 Task: Add the due date of "July 20" to the card.
Action: Mouse pressed left at (893, 264)
Screenshot: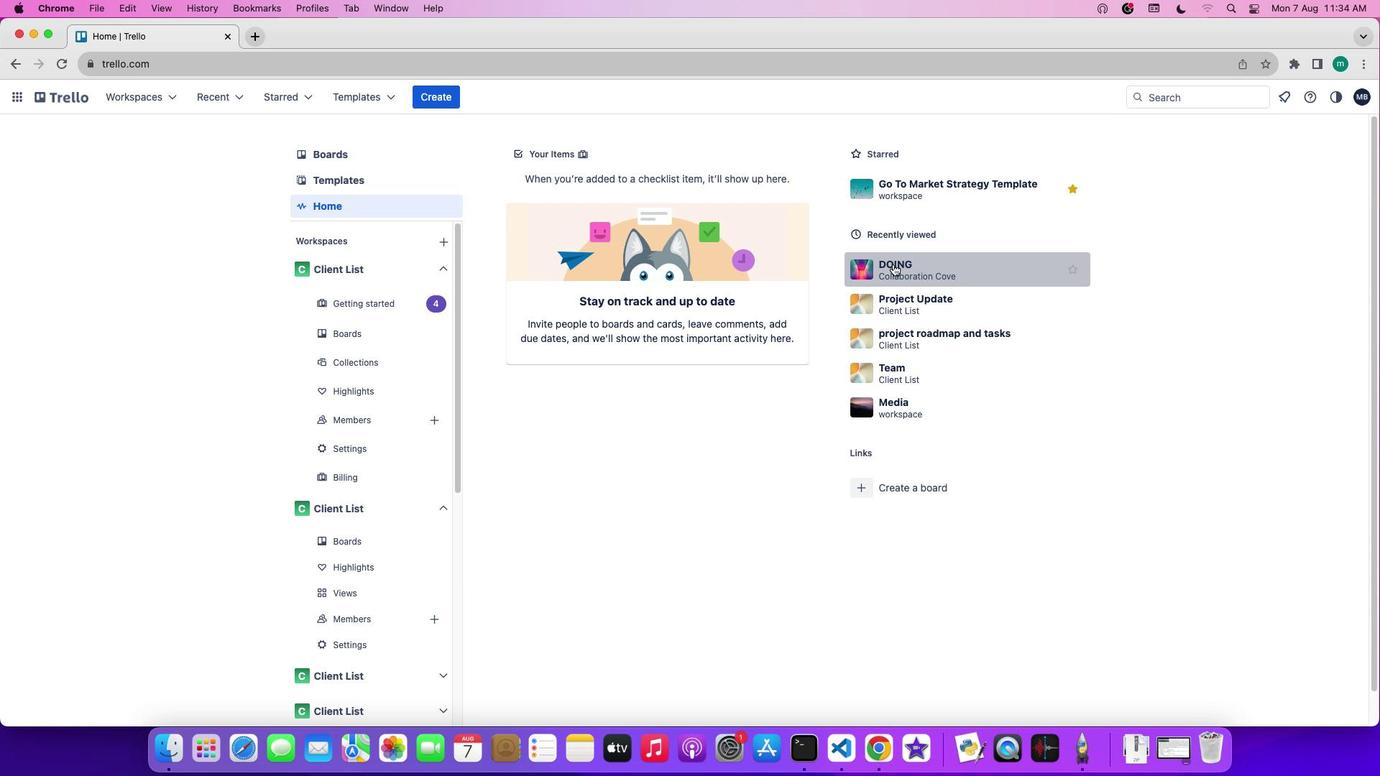 
Action: Mouse moved to (47, 282)
Screenshot: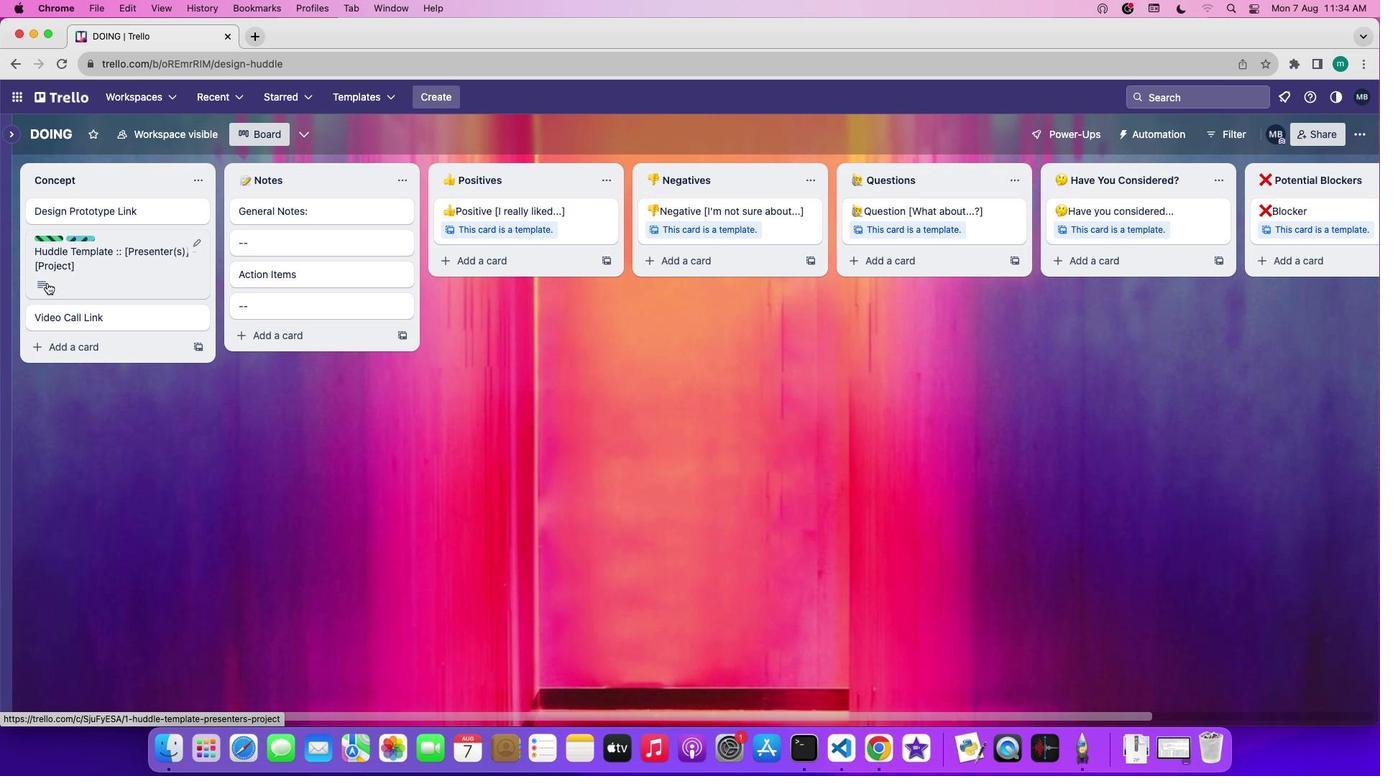 
Action: Mouse pressed left at (47, 282)
Screenshot: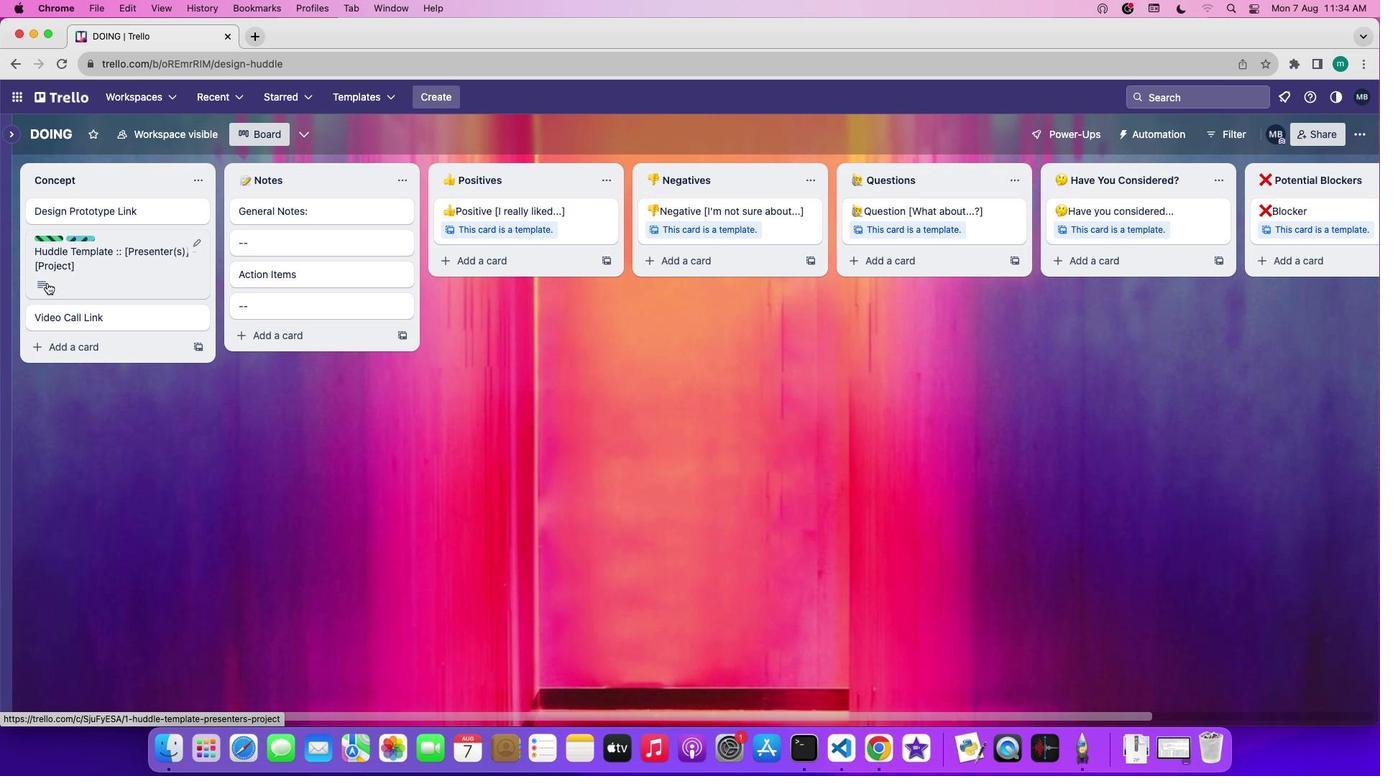 
Action: Mouse moved to (46, 283)
Screenshot: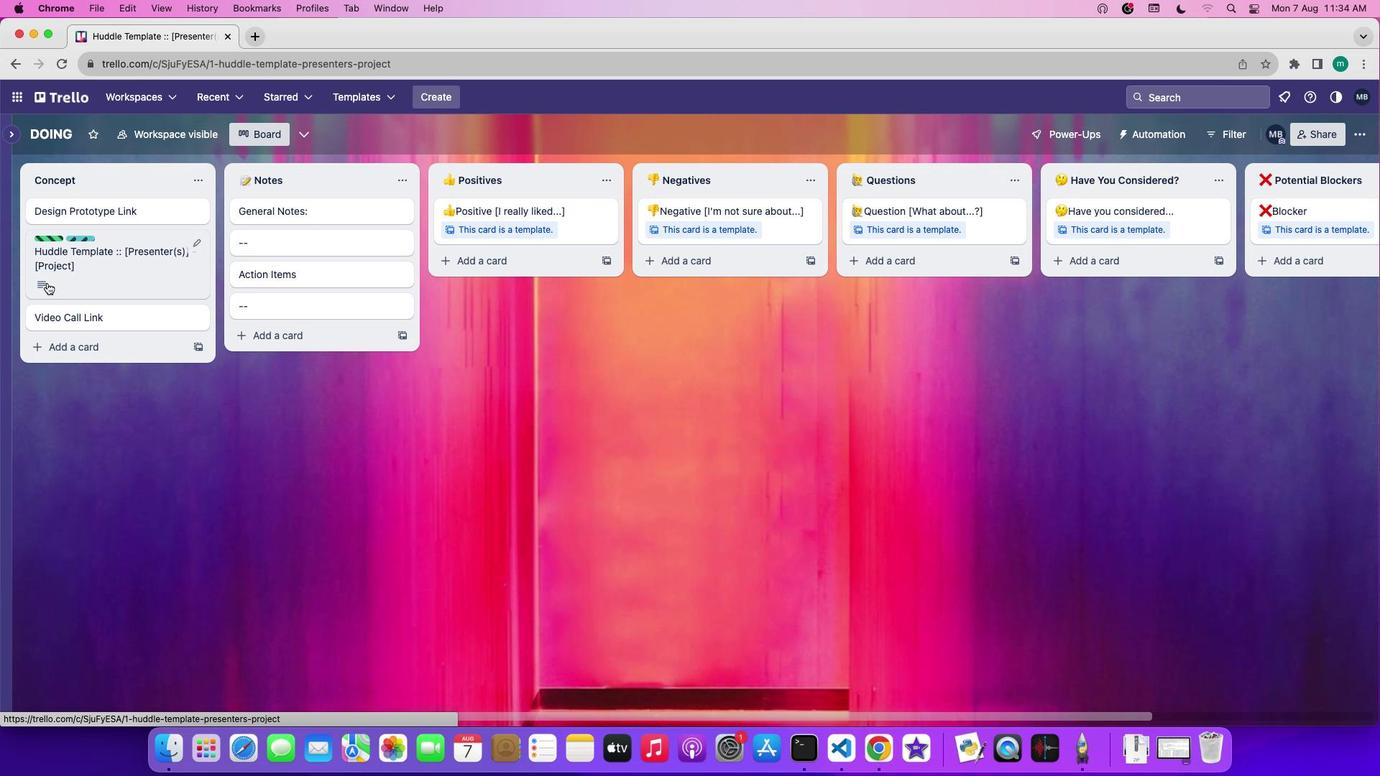 
Action: Mouse pressed left at (46, 283)
Screenshot: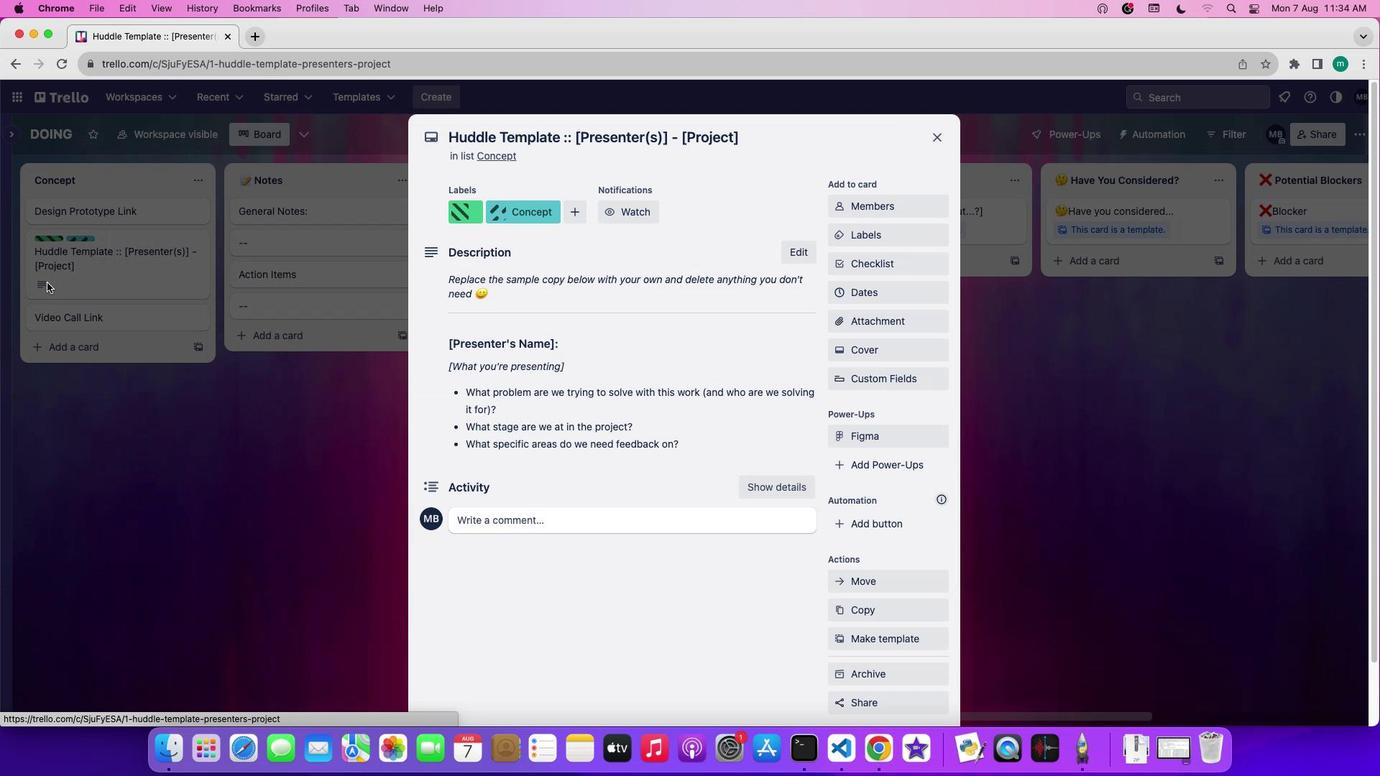
Action: Mouse pressed left at (46, 283)
Screenshot: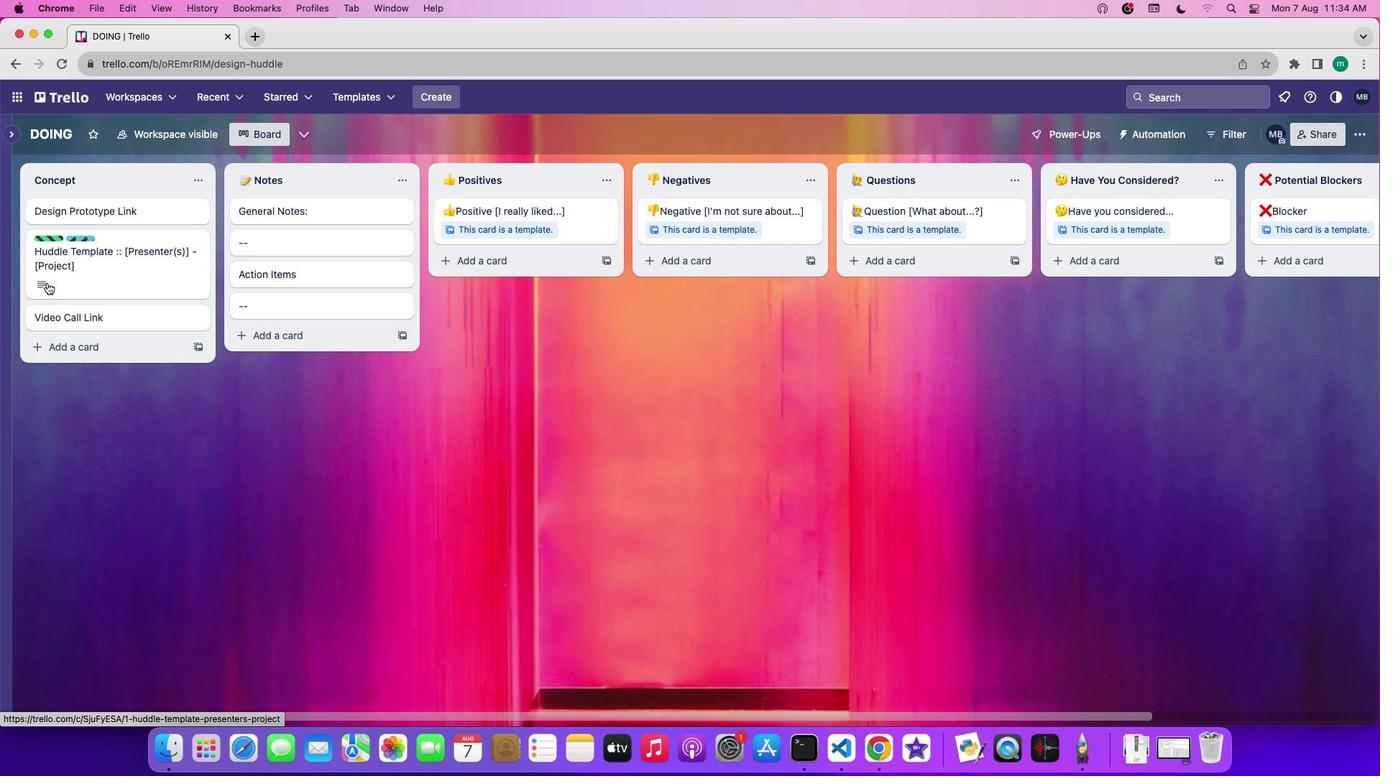 
Action: Mouse moved to (888, 286)
Screenshot: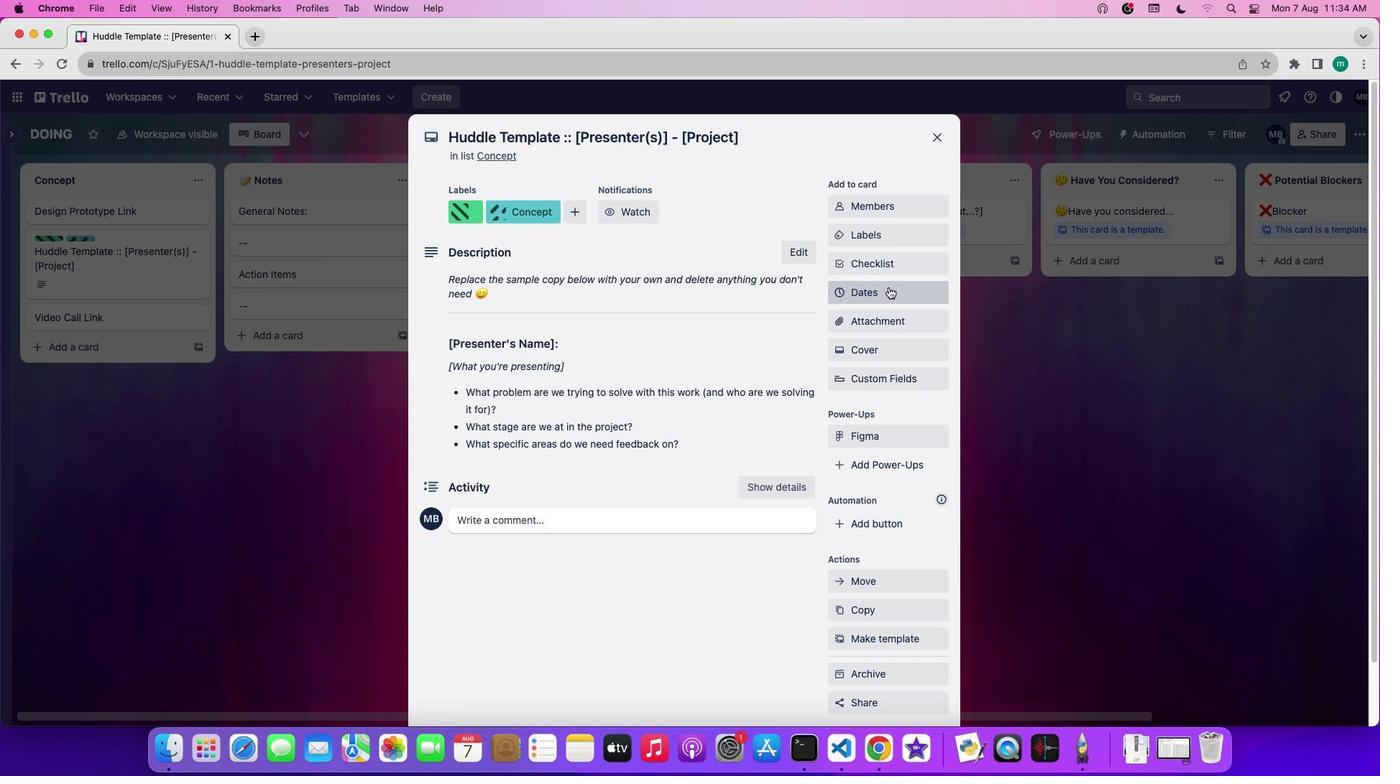 
Action: Mouse pressed left at (888, 286)
Screenshot: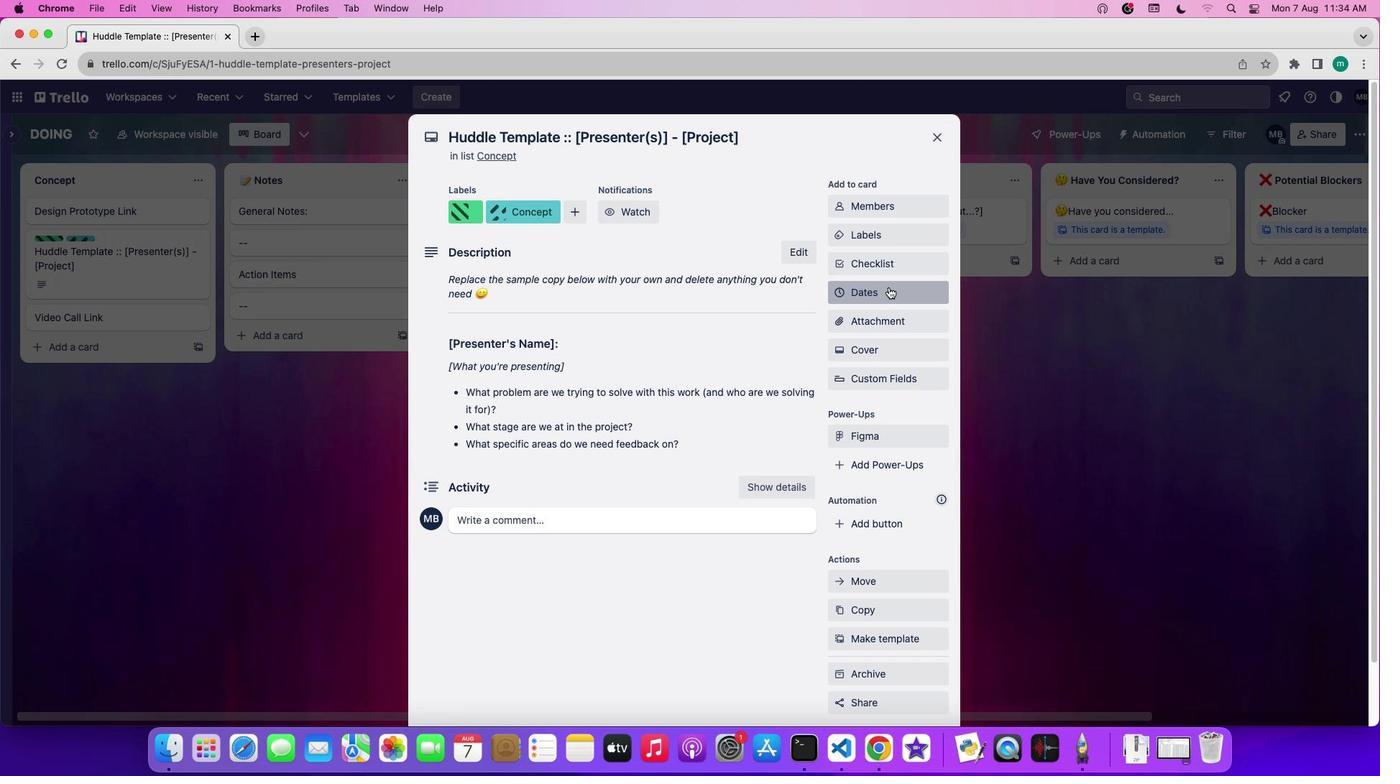 
Action: Mouse moved to (912, 441)
Screenshot: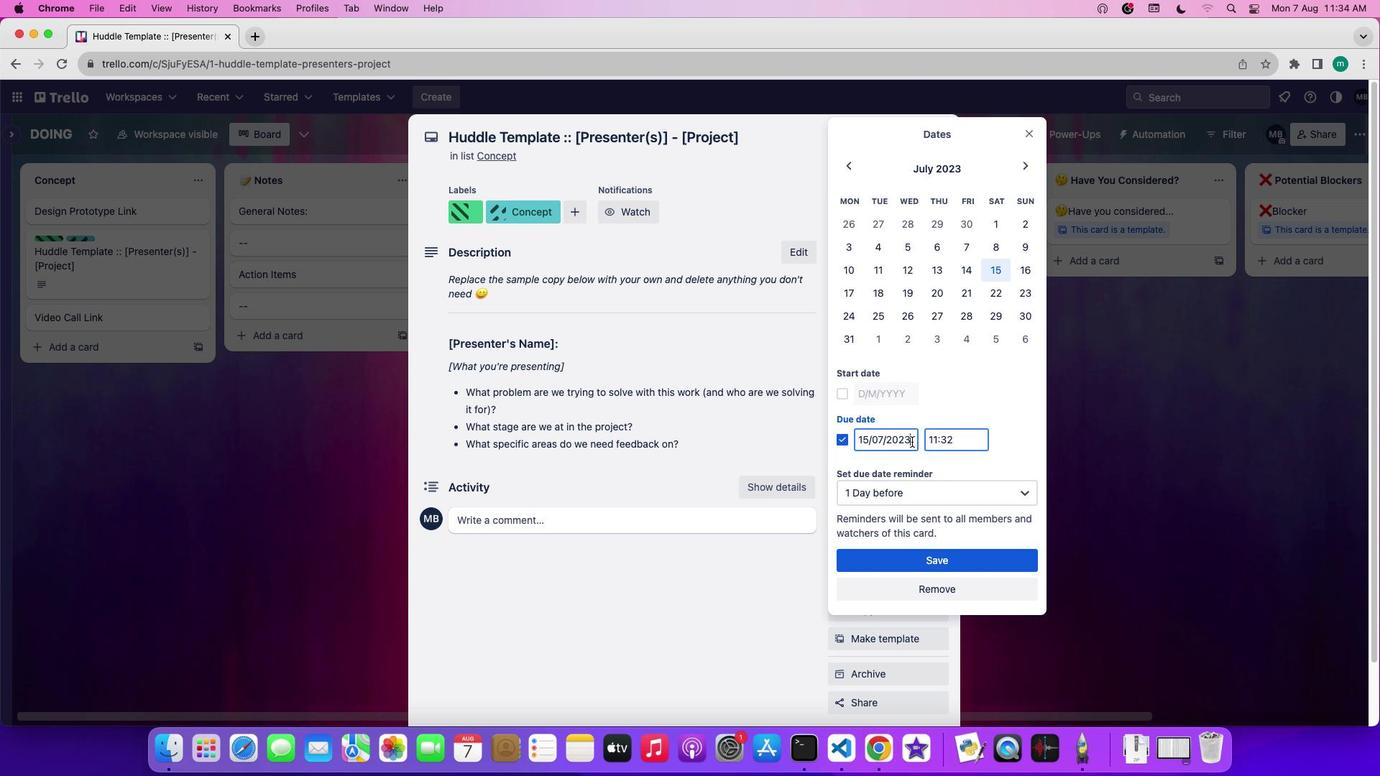 
Action: Mouse pressed left at (912, 441)
Screenshot: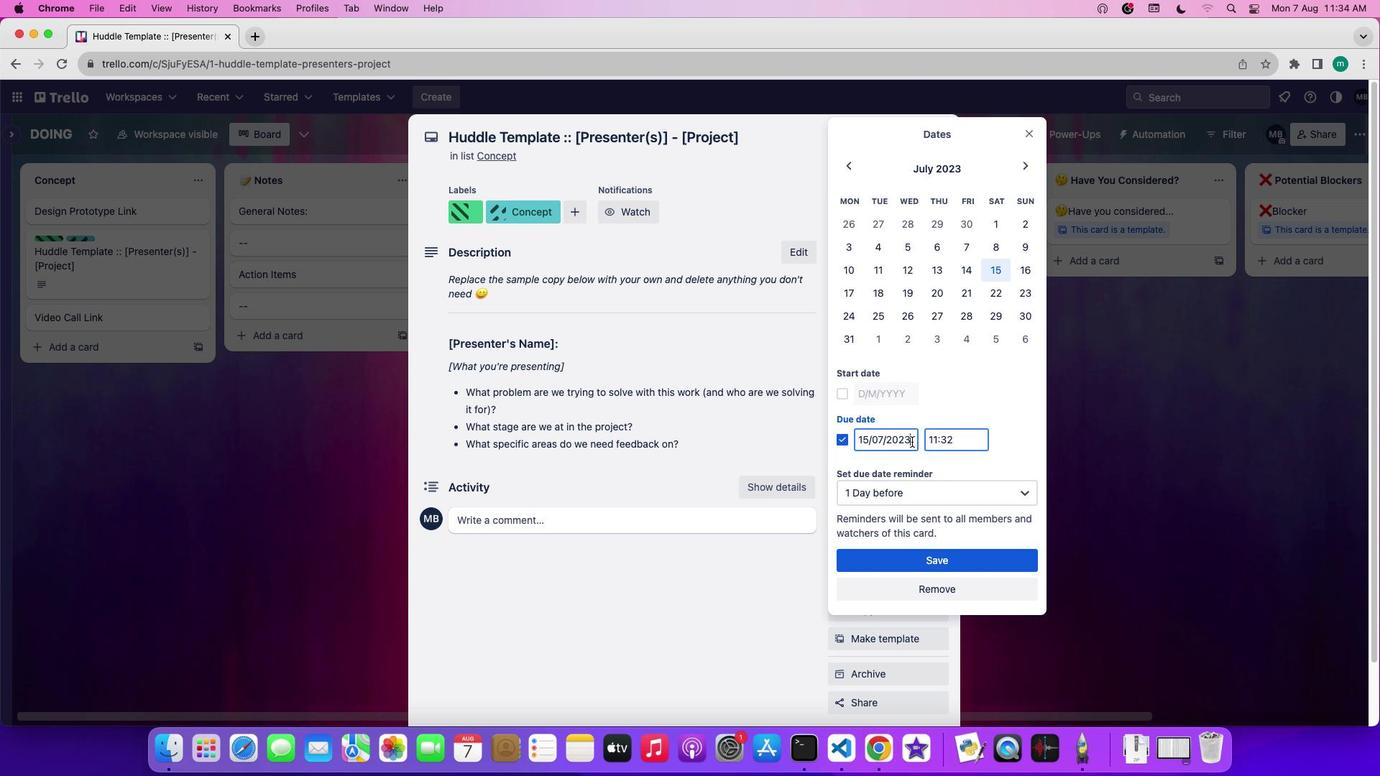 
Action: Mouse moved to (840, 438)
Screenshot: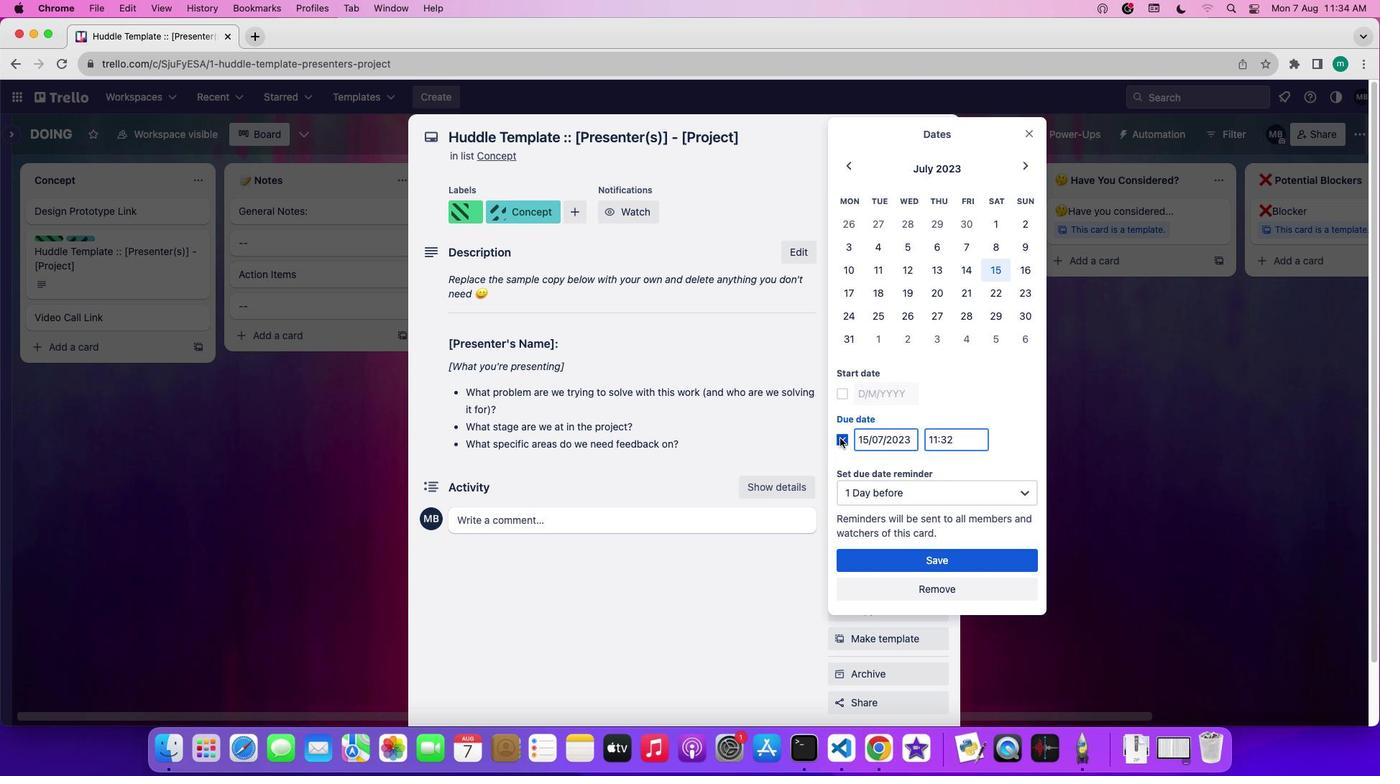 
Action: Mouse pressed left at (840, 438)
Screenshot: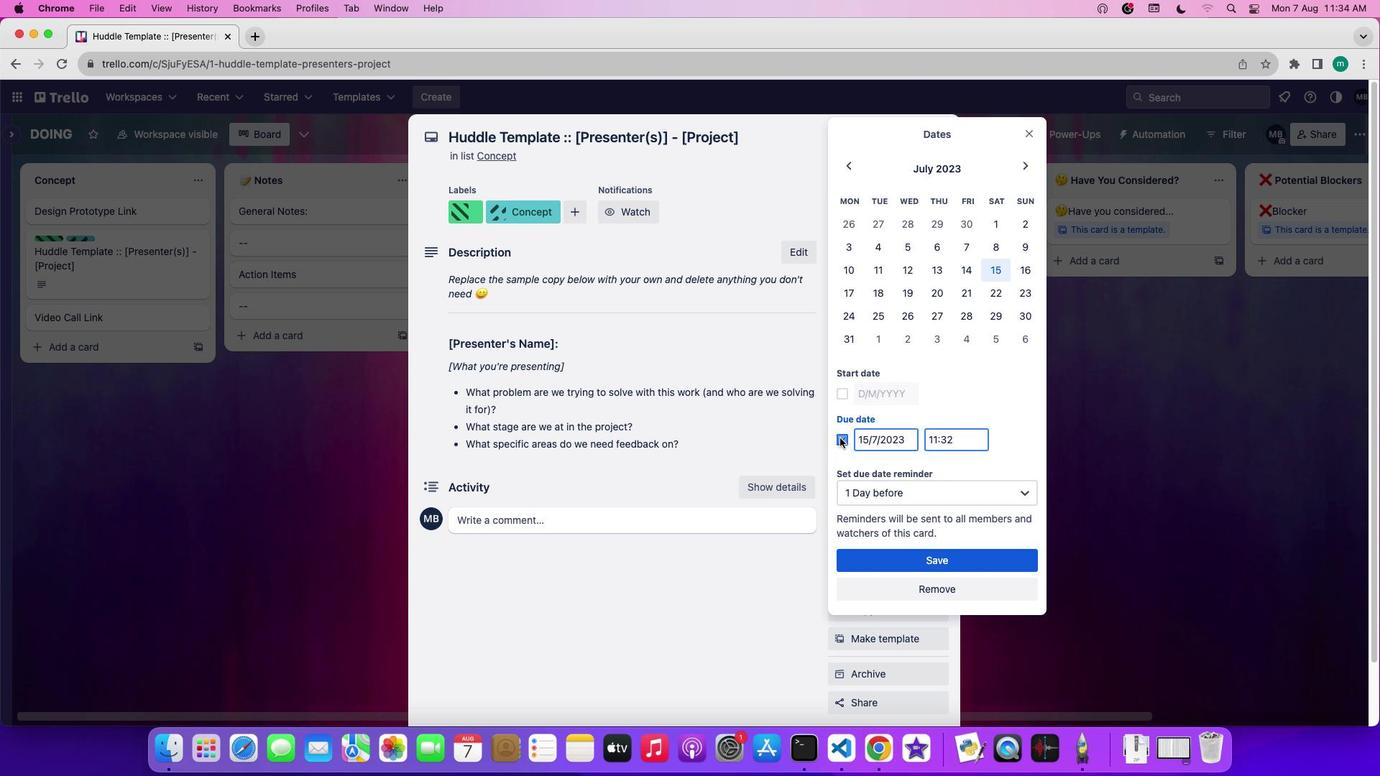 
Action: Mouse pressed left at (840, 438)
Screenshot: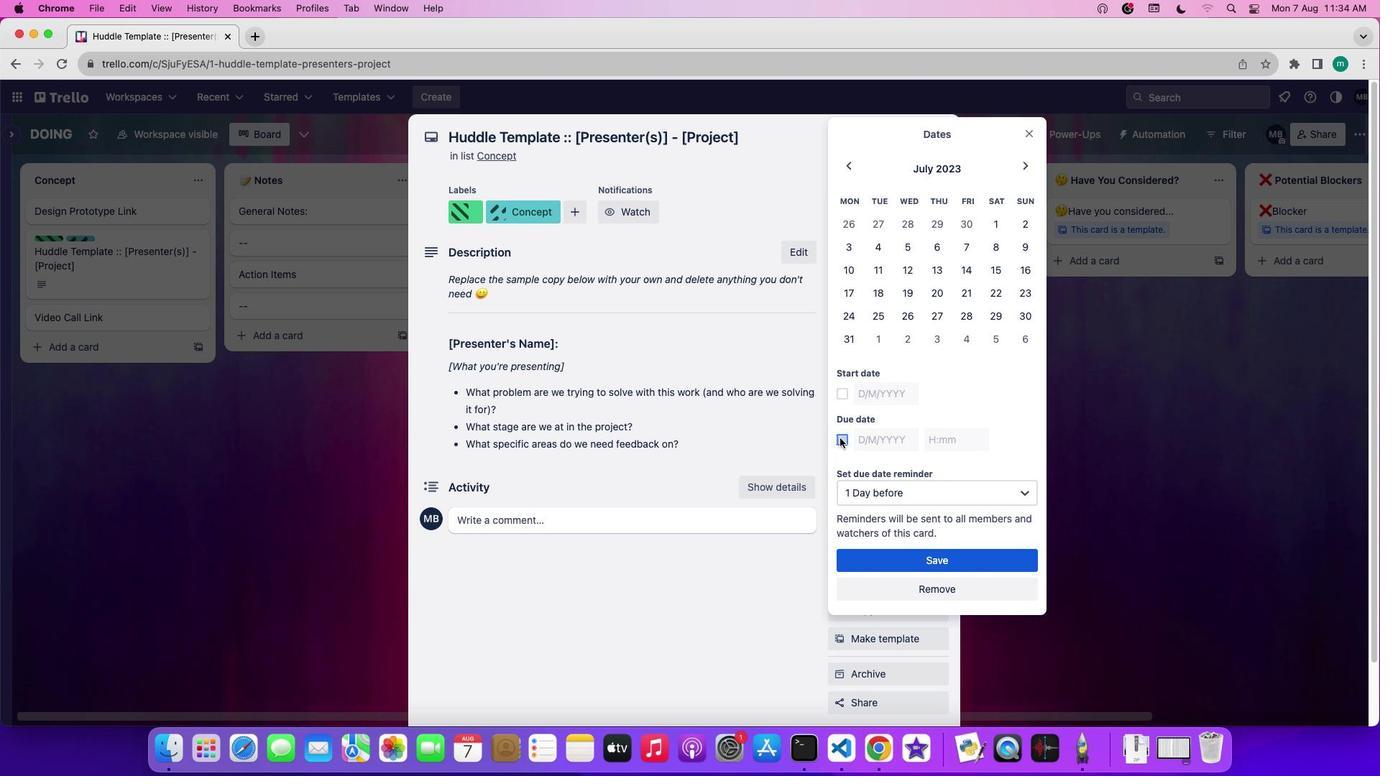
Action: Mouse moved to (942, 294)
Screenshot: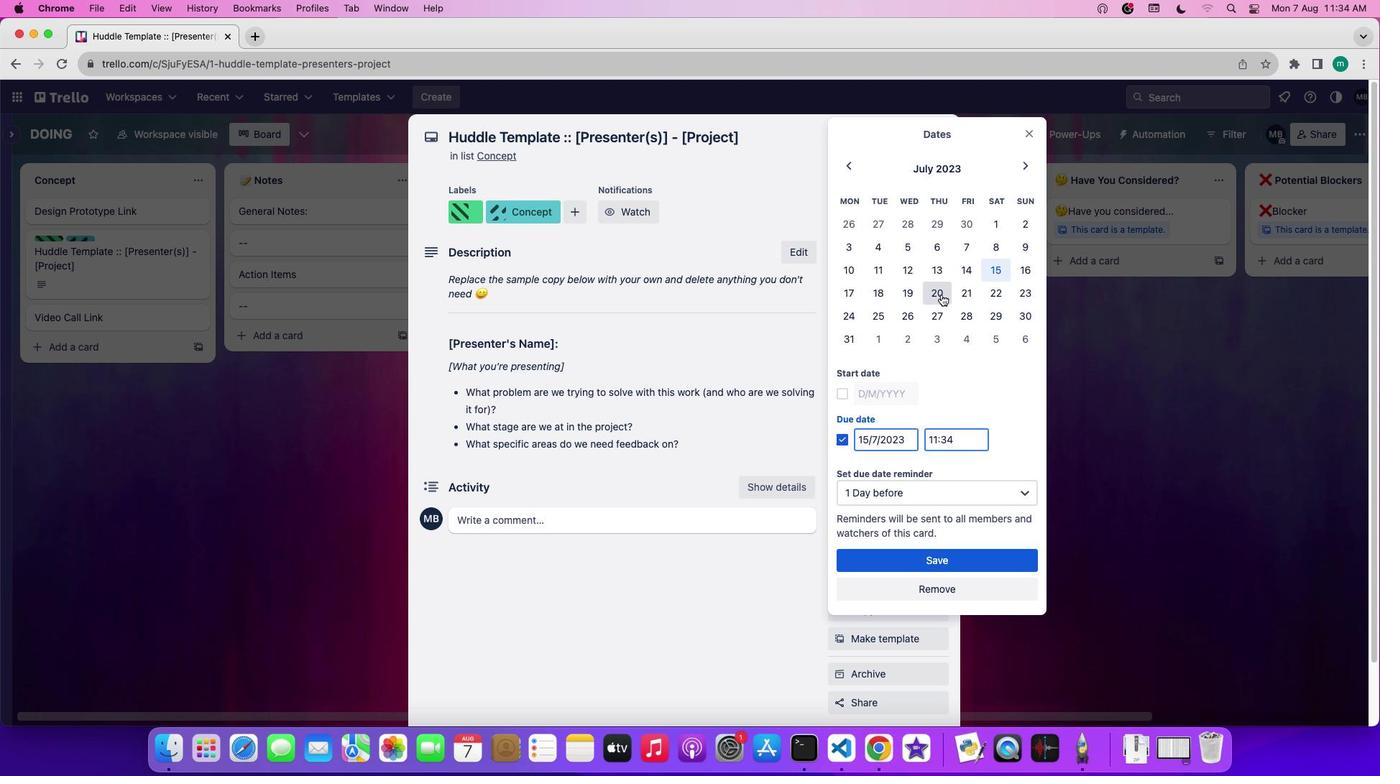 
Action: Mouse pressed left at (942, 294)
Screenshot: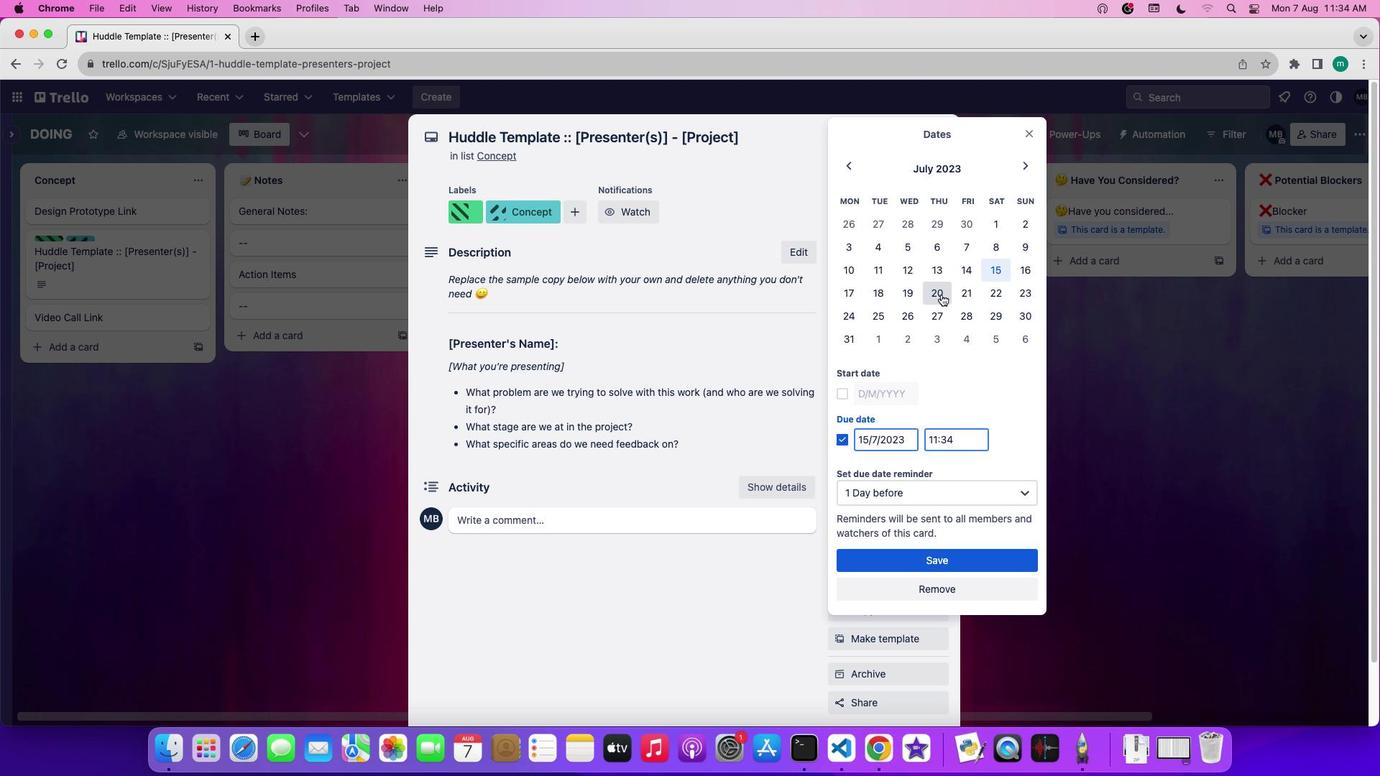 
Action: Mouse moved to (967, 443)
Screenshot: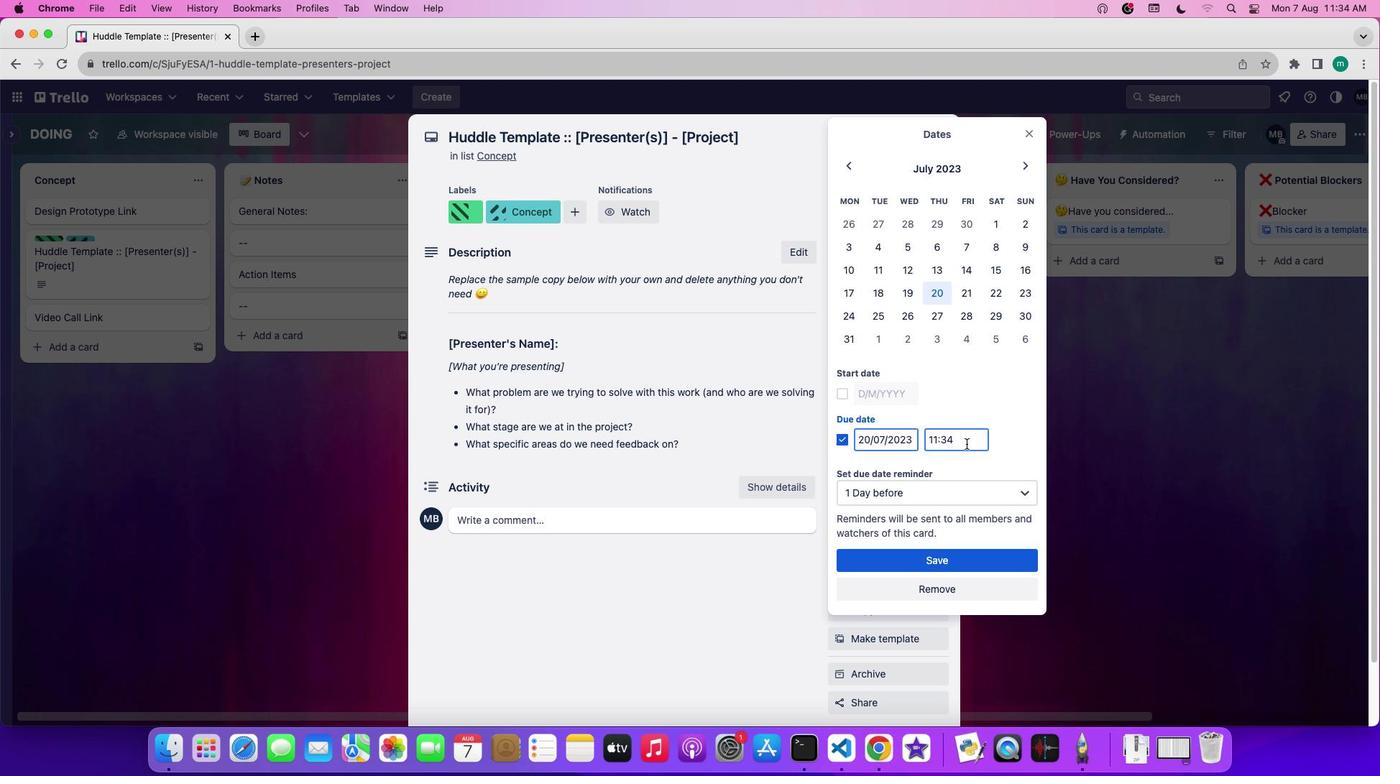 
